 Task: Select a due date automation when advanced on, 2 days before a card is due add fields without custom field "Resume" unchecked at 11:00 AM.
Action: Mouse moved to (1157, 93)
Screenshot: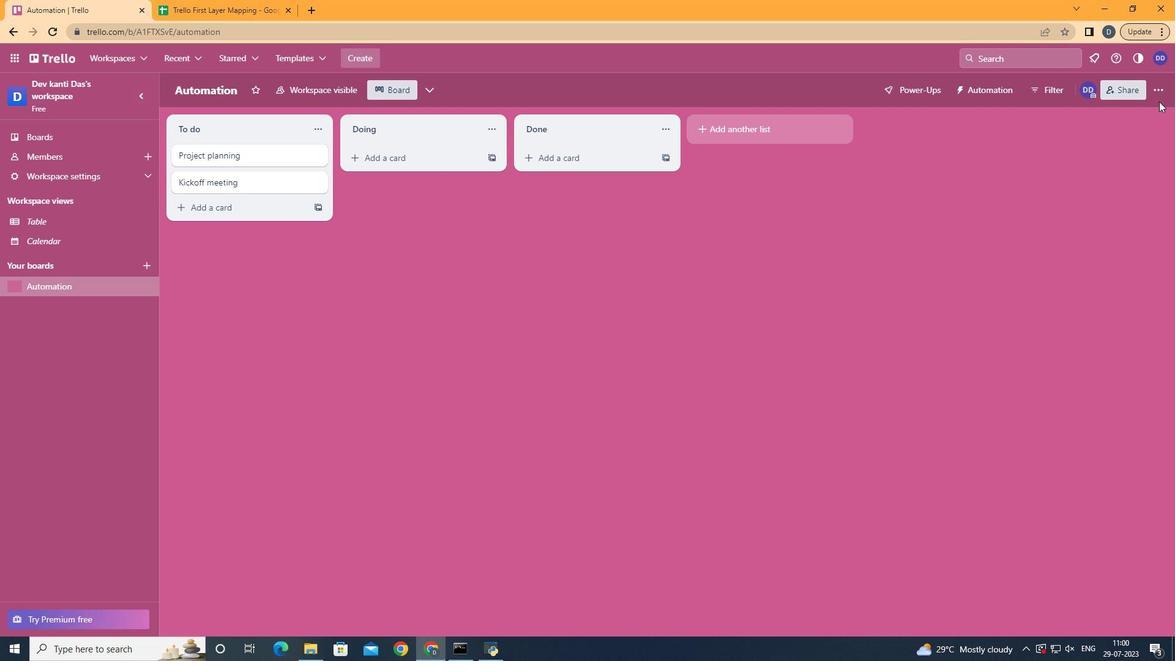 
Action: Mouse pressed left at (1157, 93)
Screenshot: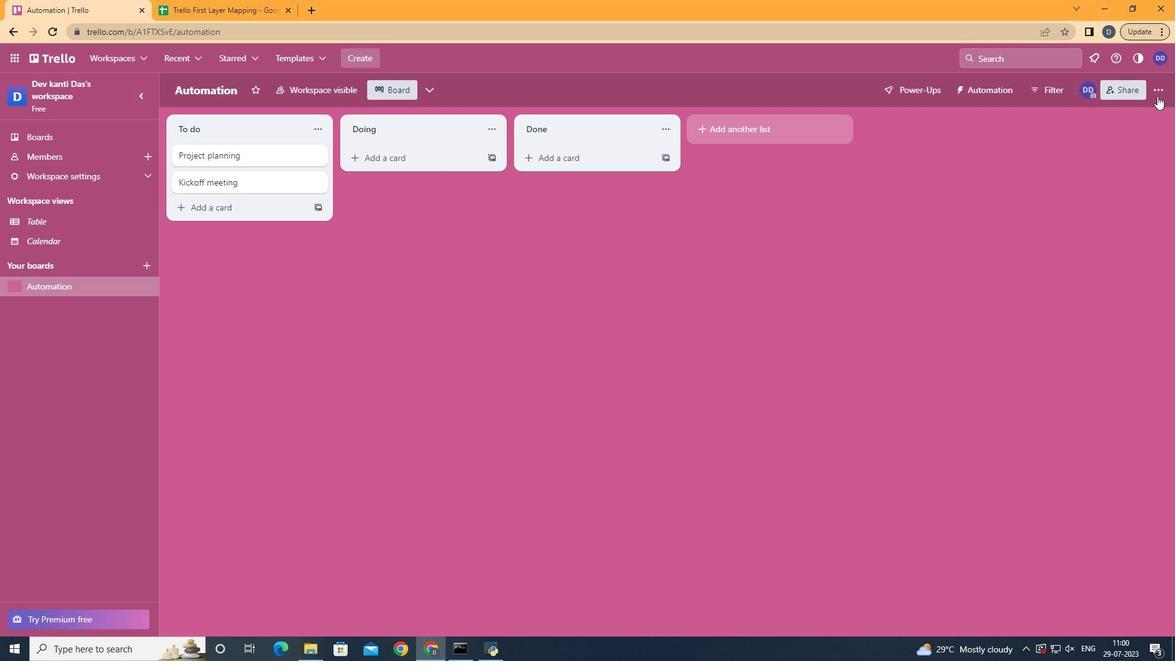 
Action: Mouse moved to (1021, 273)
Screenshot: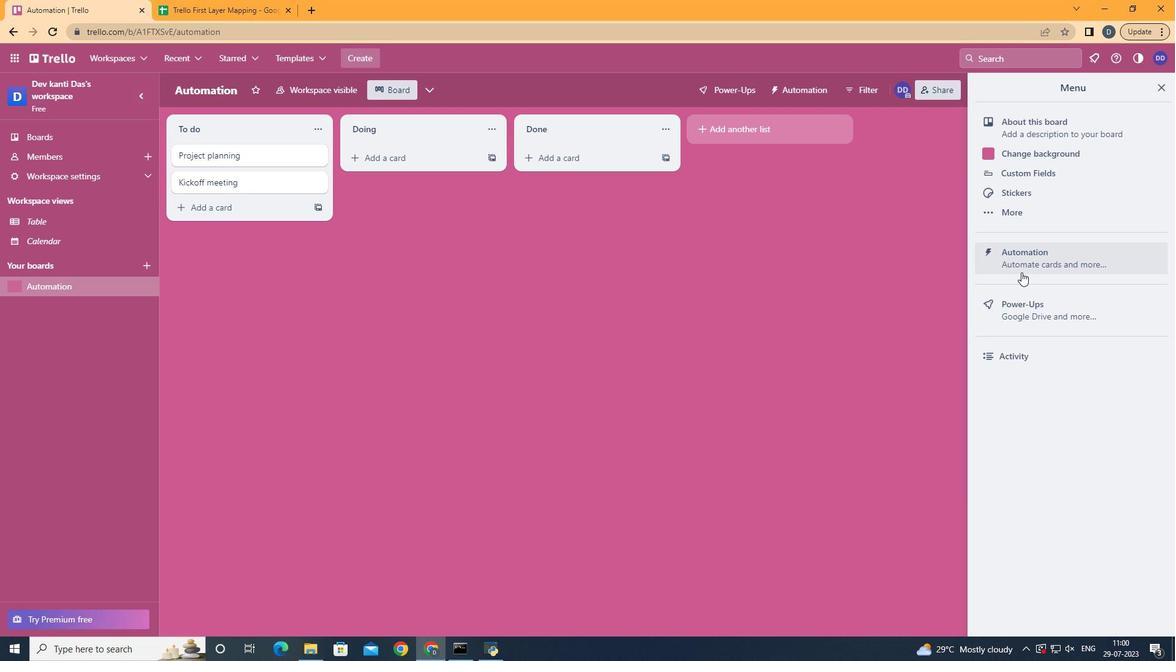
Action: Mouse pressed left at (1021, 273)
Screenshot: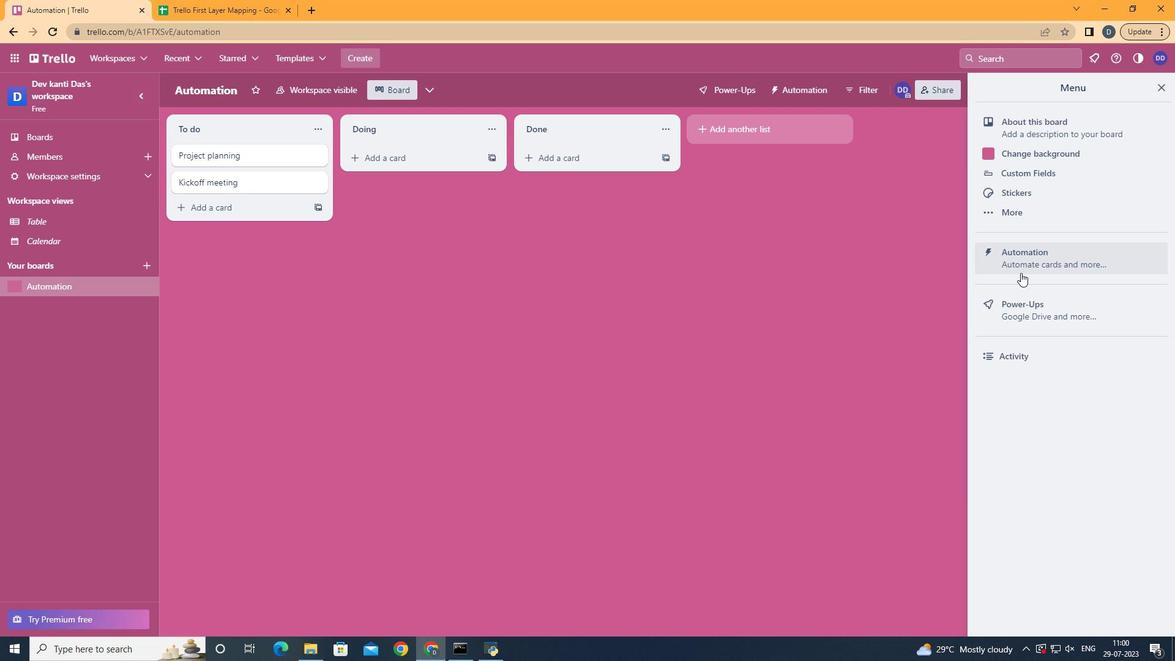 
Action: Mouse moved to (248, 249)
Screenshot: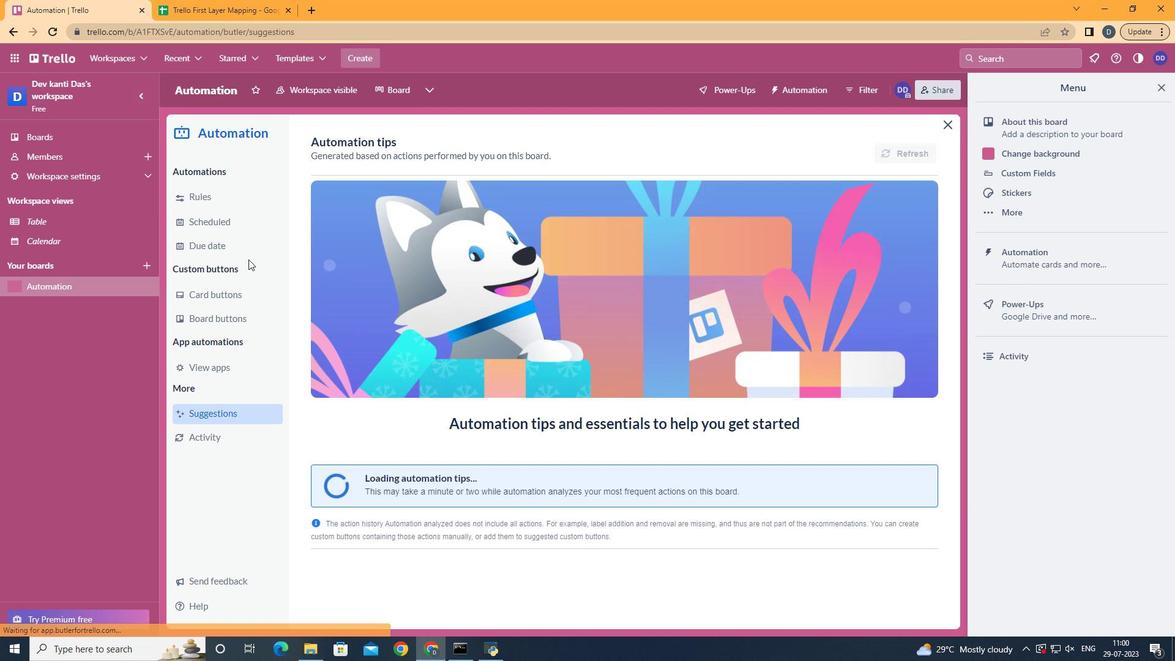 
Action: Mouse pressed left at (248, 249)
Screenshot: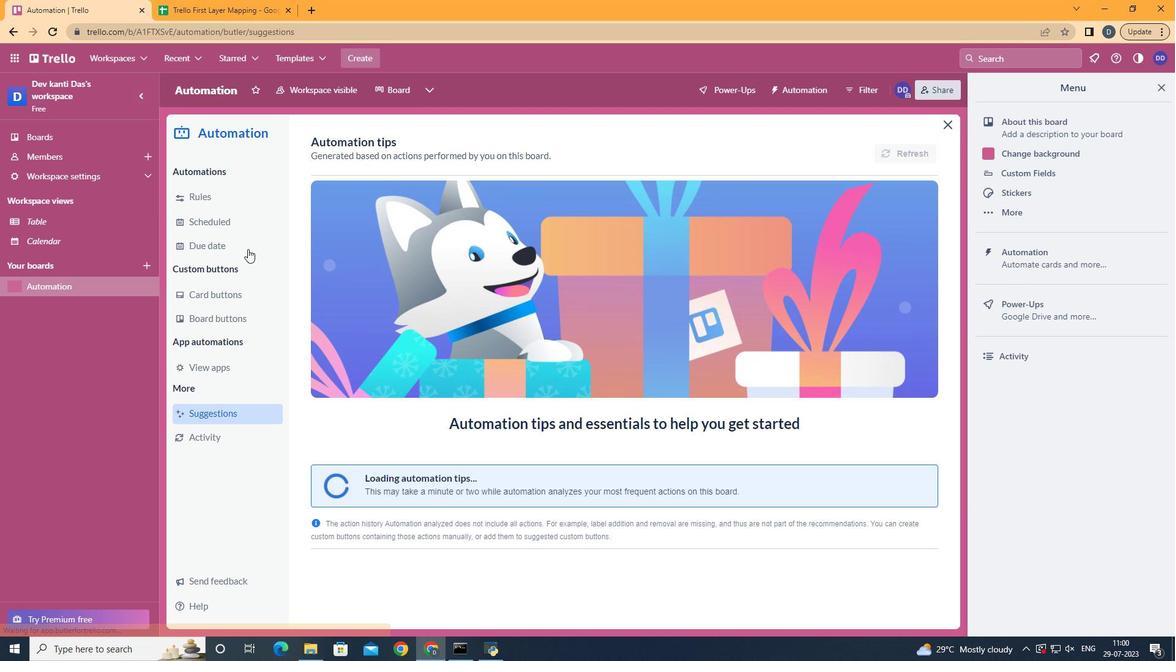 
Action: Mouse moved to (888, 143)
Screenshot: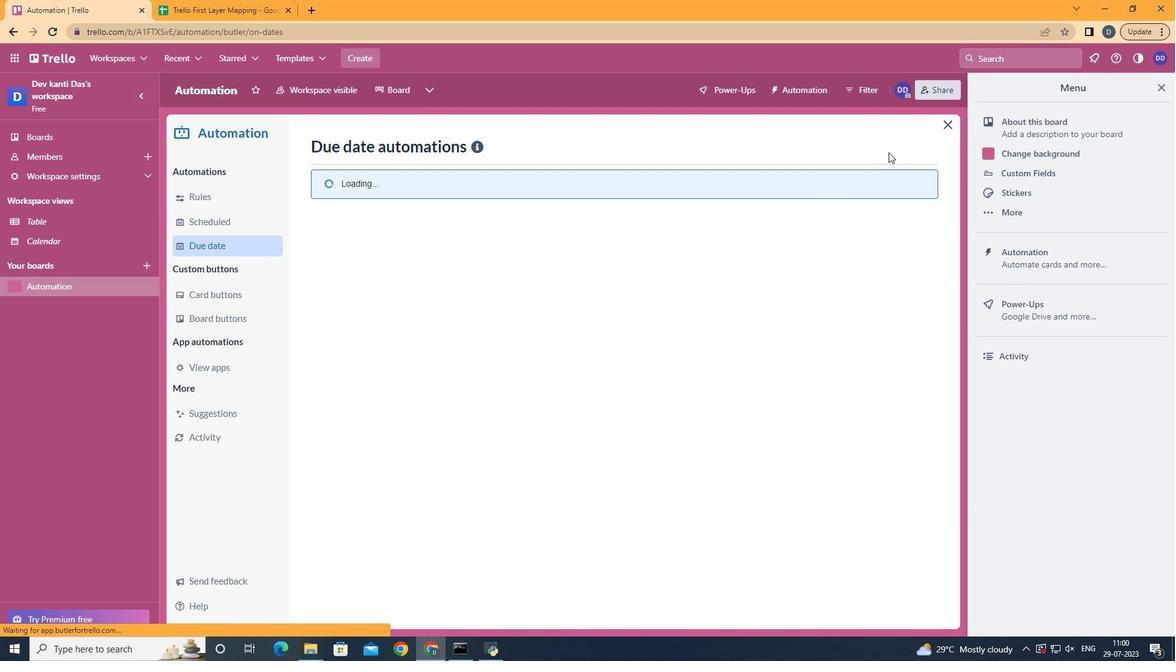 
Action: Mouse pressed left at (888, 143)
Screenshot: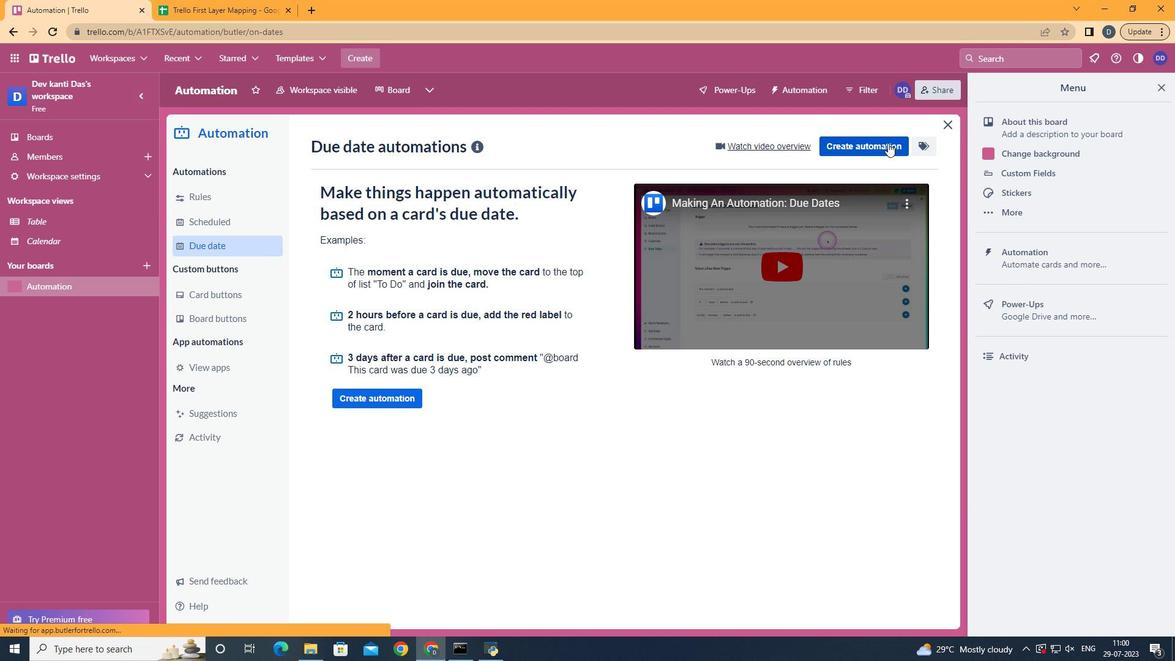 
Action: Mouse moved to (586, 276)
Screenshot: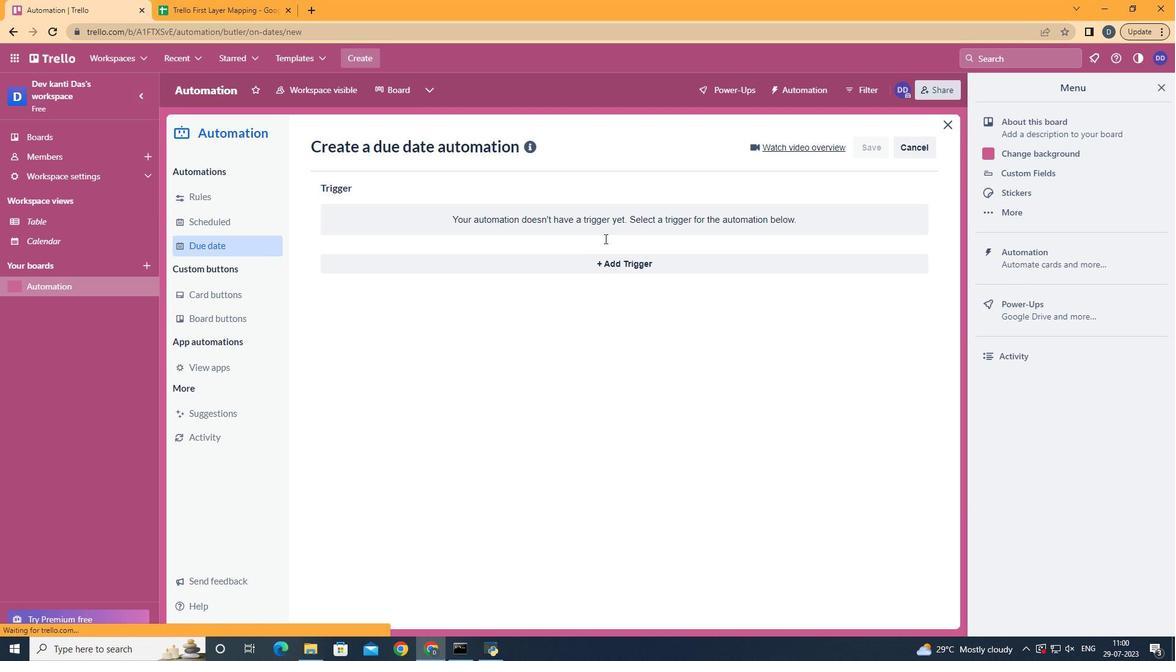 
Action: Mouse pressed left at (586, 276)
Screenshot: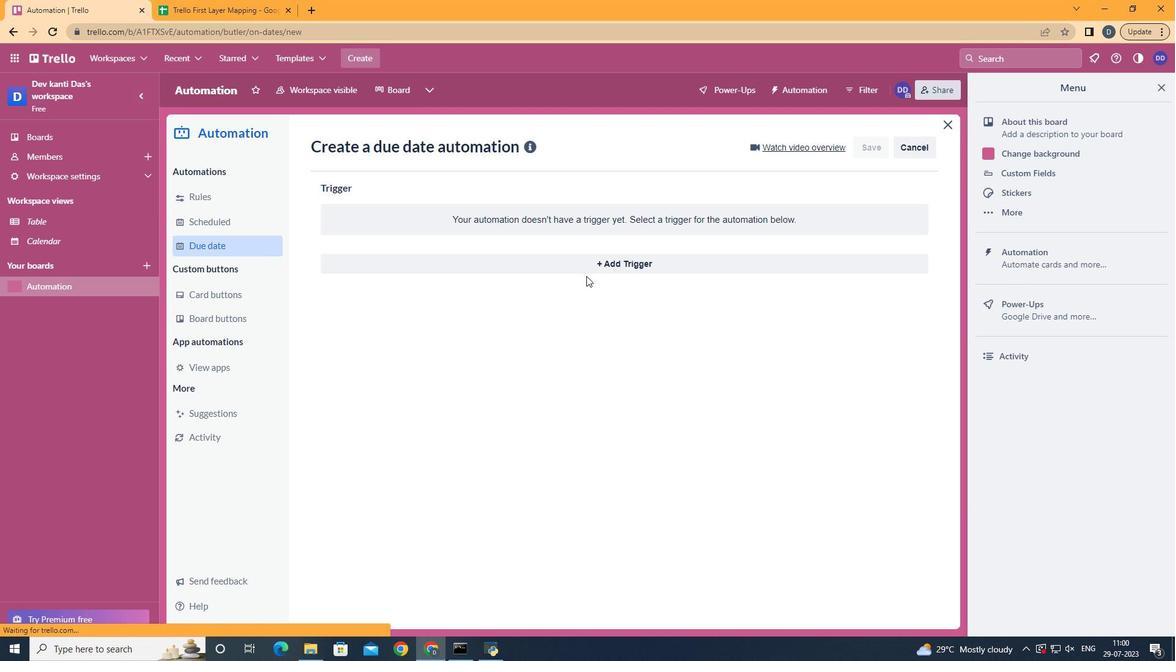 
Action: Mouse moved to (589, 273)
Screenshot: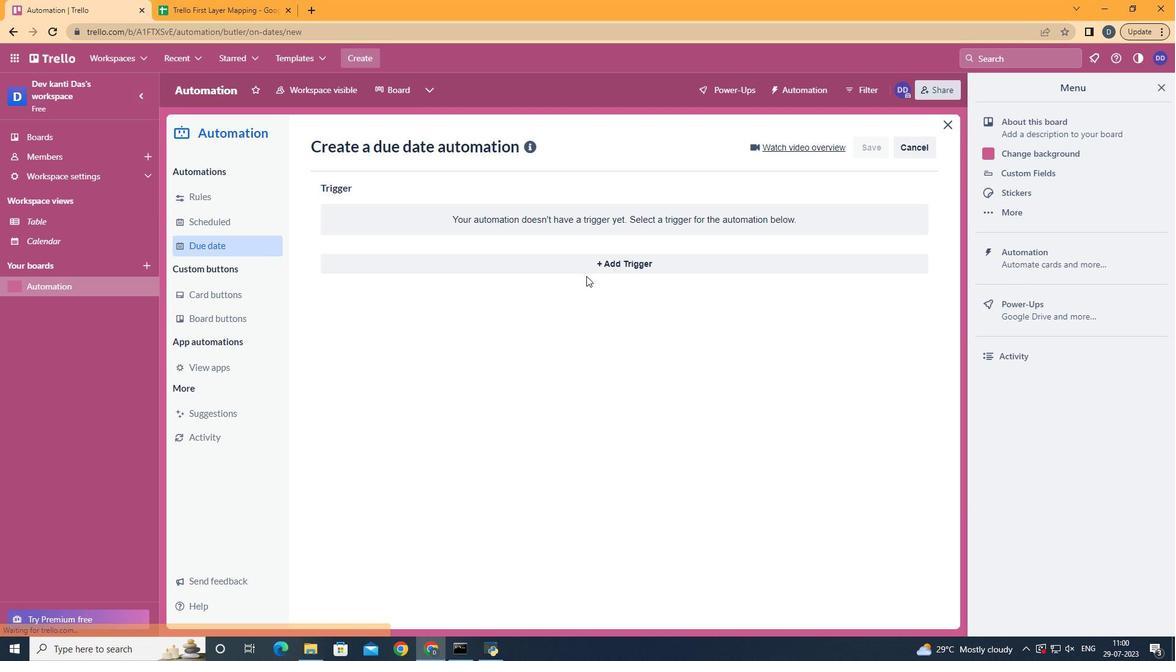 
Action: Mouse pressed left at (589, 273)
Screenshot: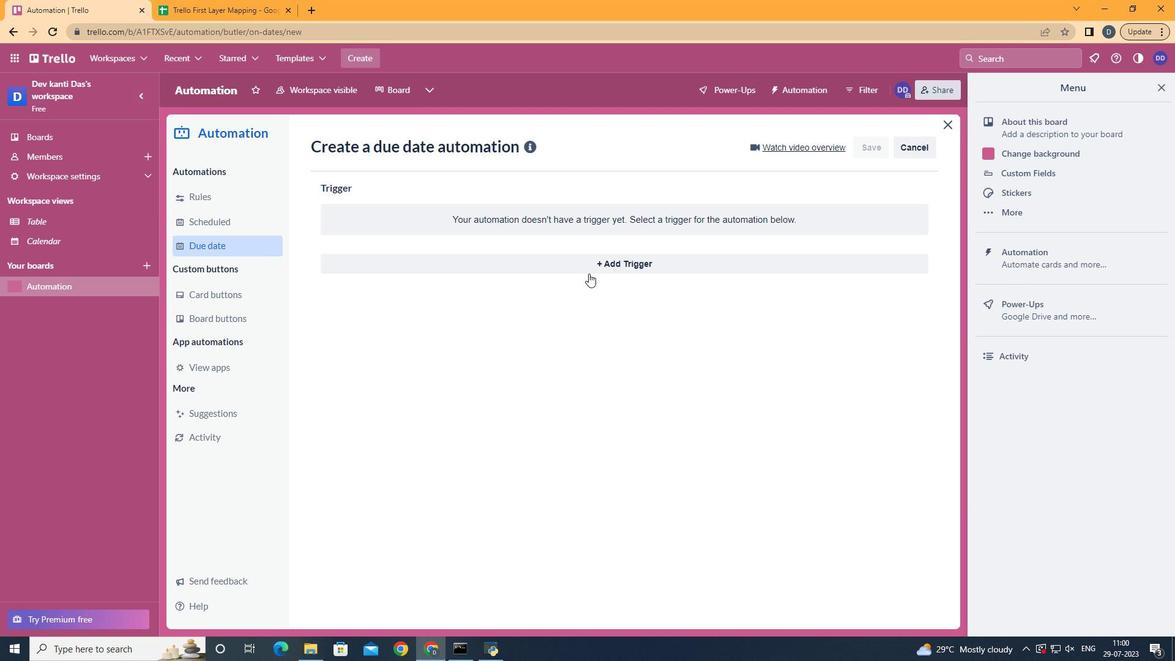 
Action: Mouse moved to (486, 447)
Screenshot: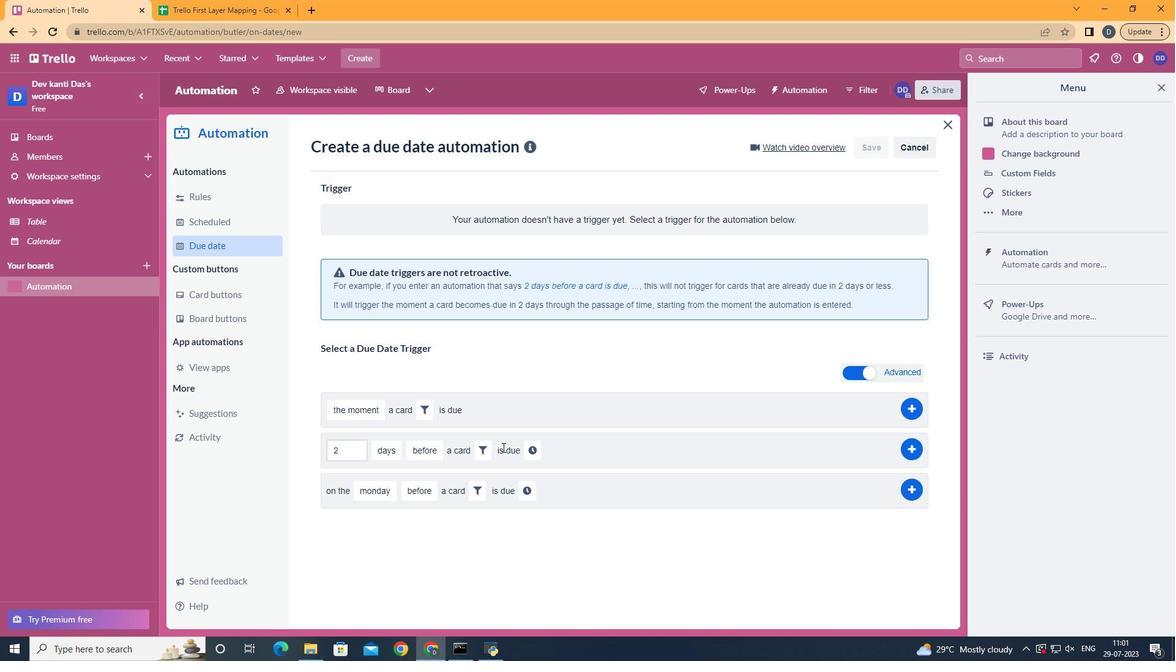 
Action: Mouse pressed left at (486, 447)
Screenshot: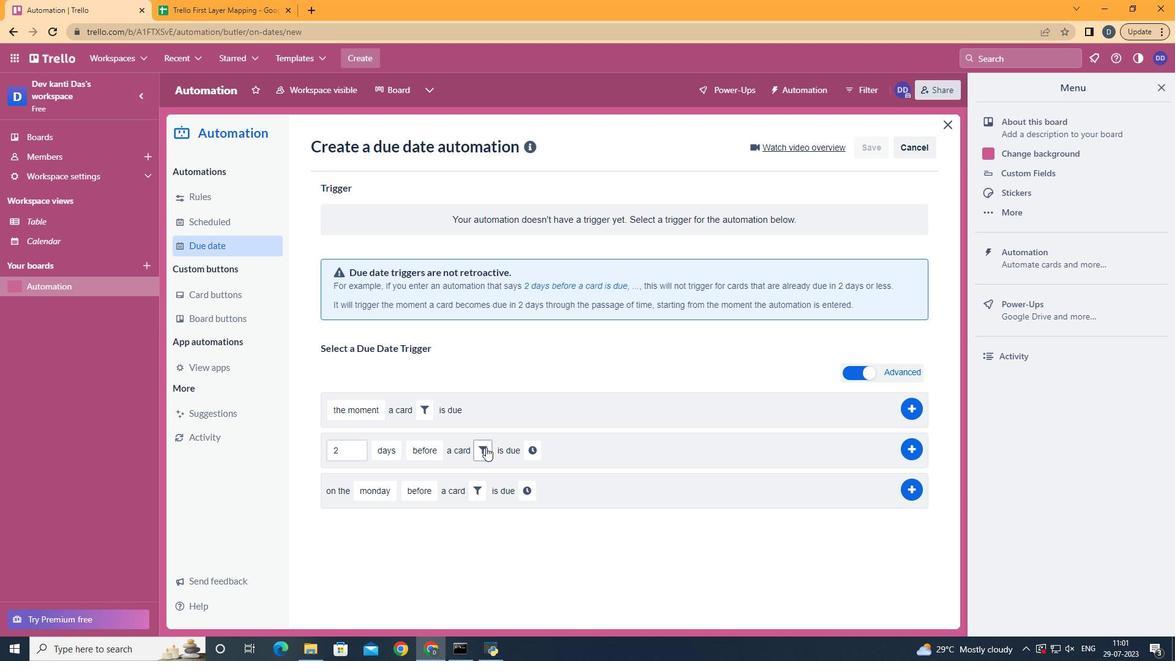 
Action: Mouse moved to (685, 488)
Screenshot: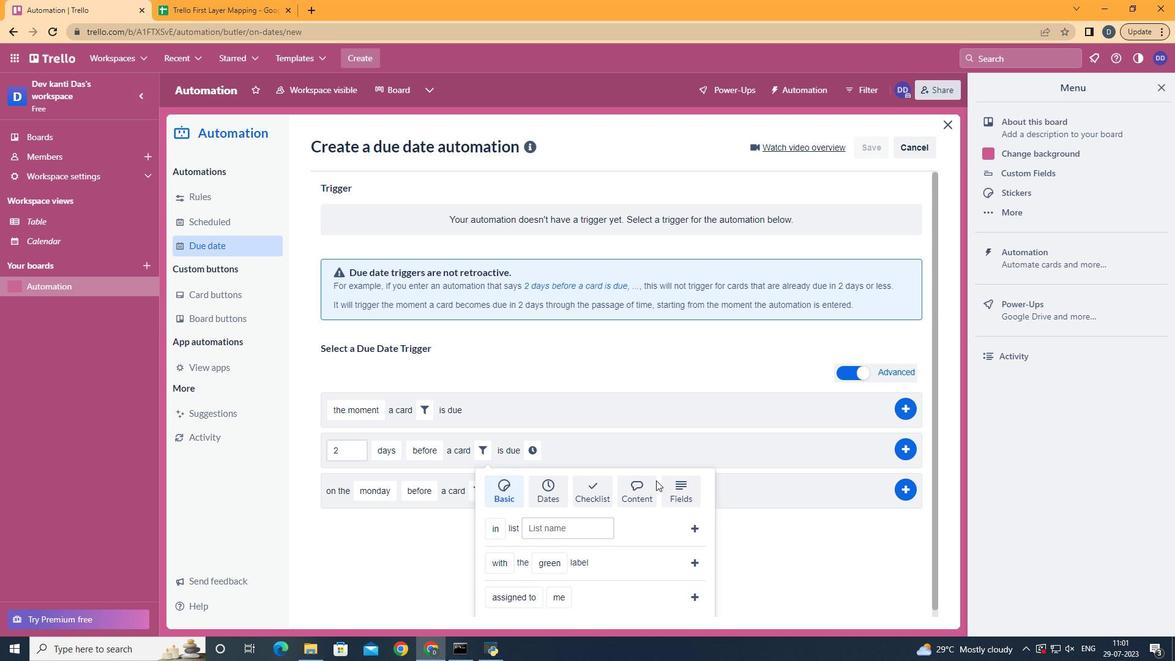 
Action: Mouse pressed left at (685, 488)
Screenshot: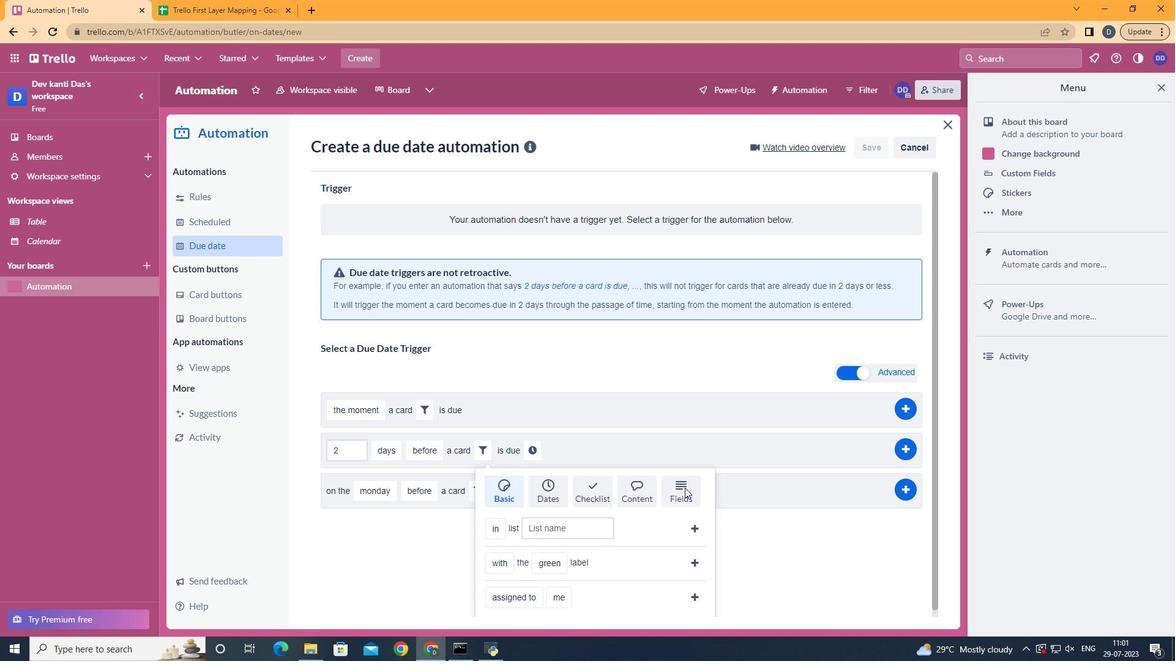 
Action: Mouse scrolled (685, 487) with delta (0, 0)
Screenshot: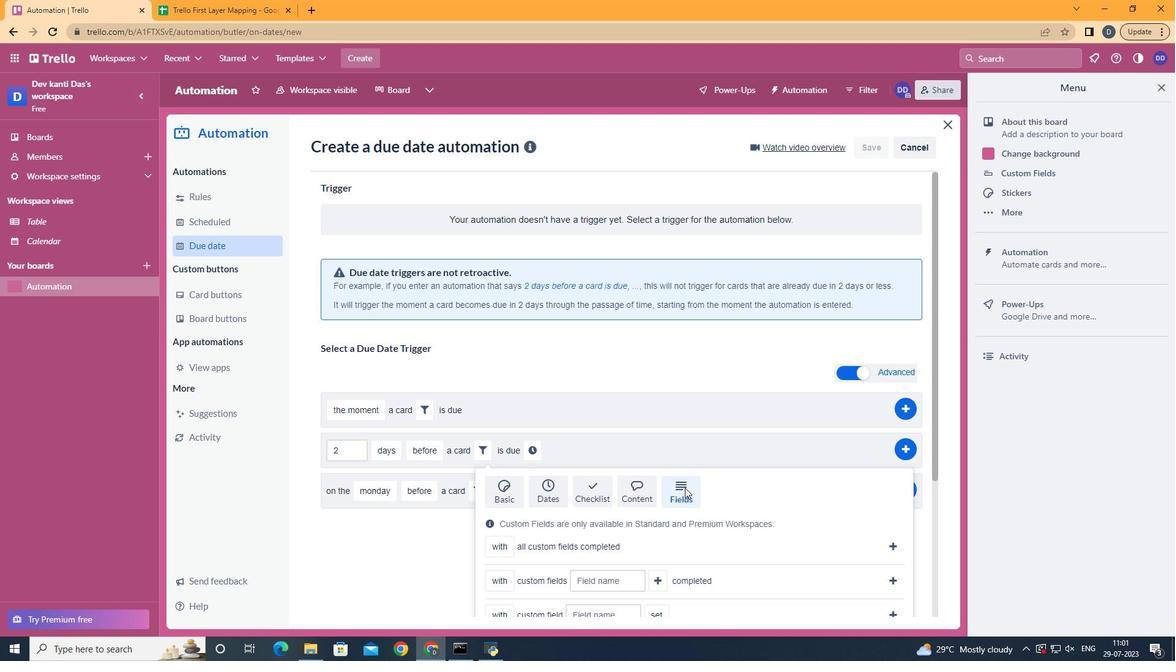 
Action: Mouse scrolled (685, 487) with delta (0, 0)
Screenshot: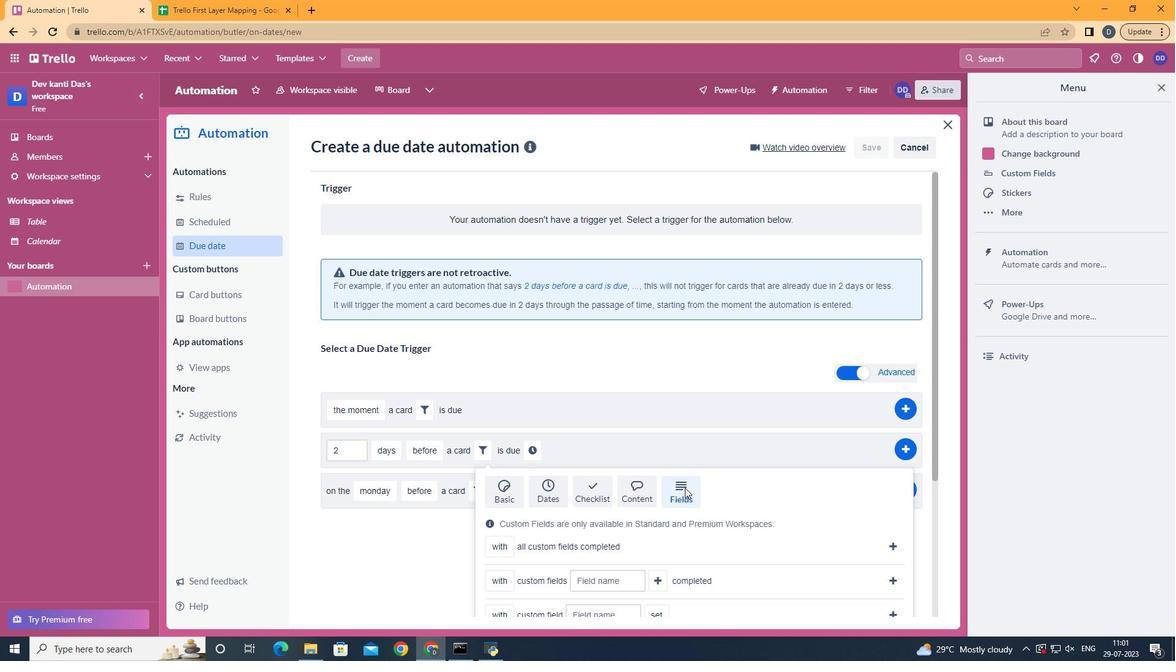 
Action: Mouse scrolled (685, 487) with delta (0, 0)
Screenshot: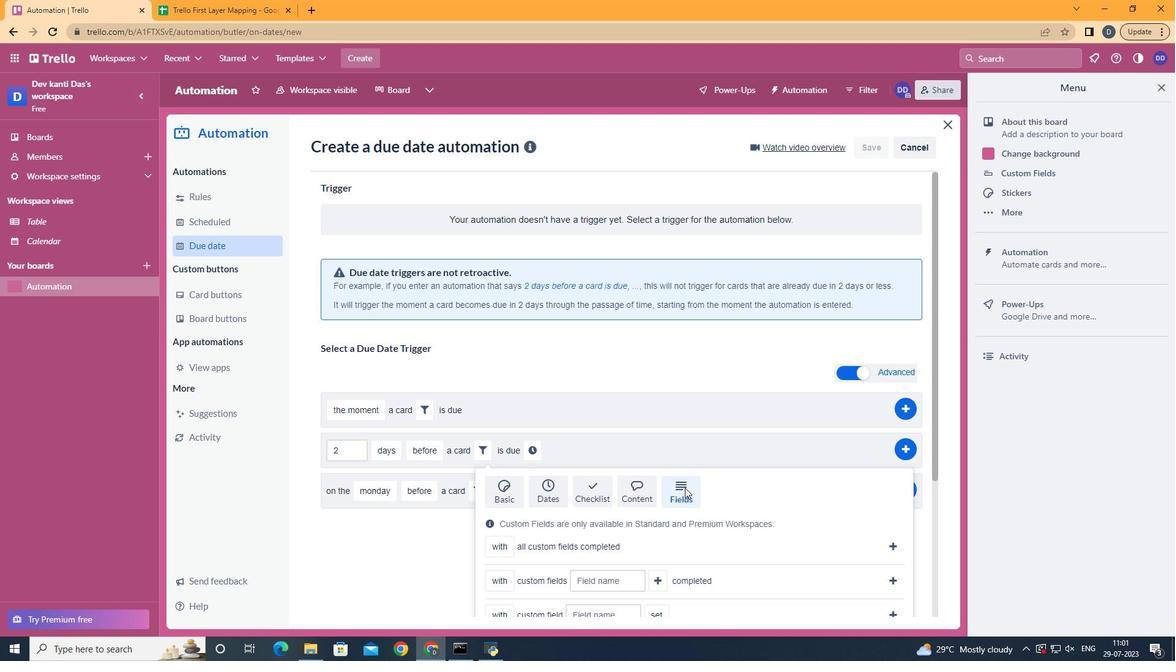 
Action: Mouse scrolled (685, 487) with delta (0, 0)
Screenshot: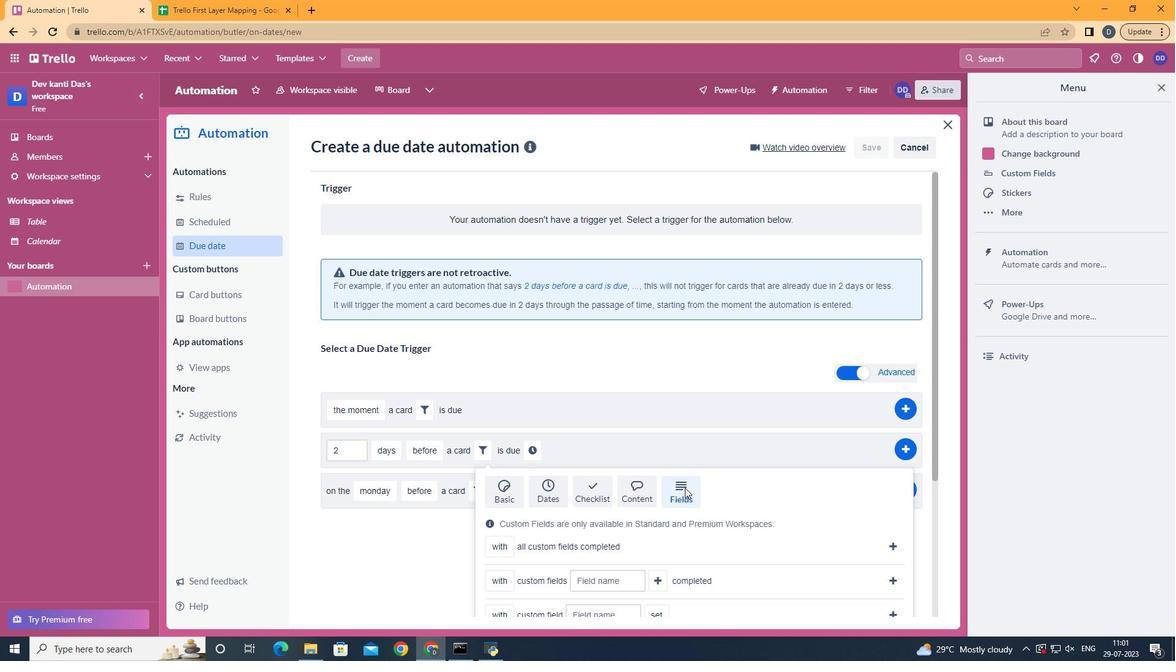 
Action: Mouse scrolled (685, 487) with delta (0, 0)
Screenshot: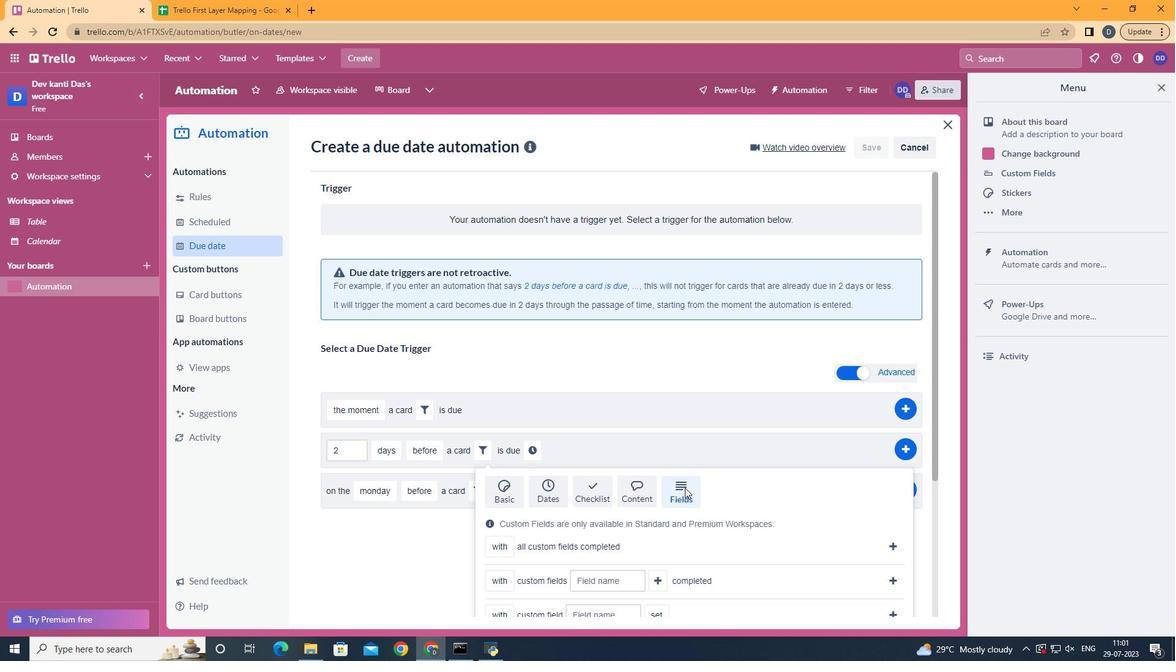 
Action: Mouse moved to (515, 532)
Screenshot: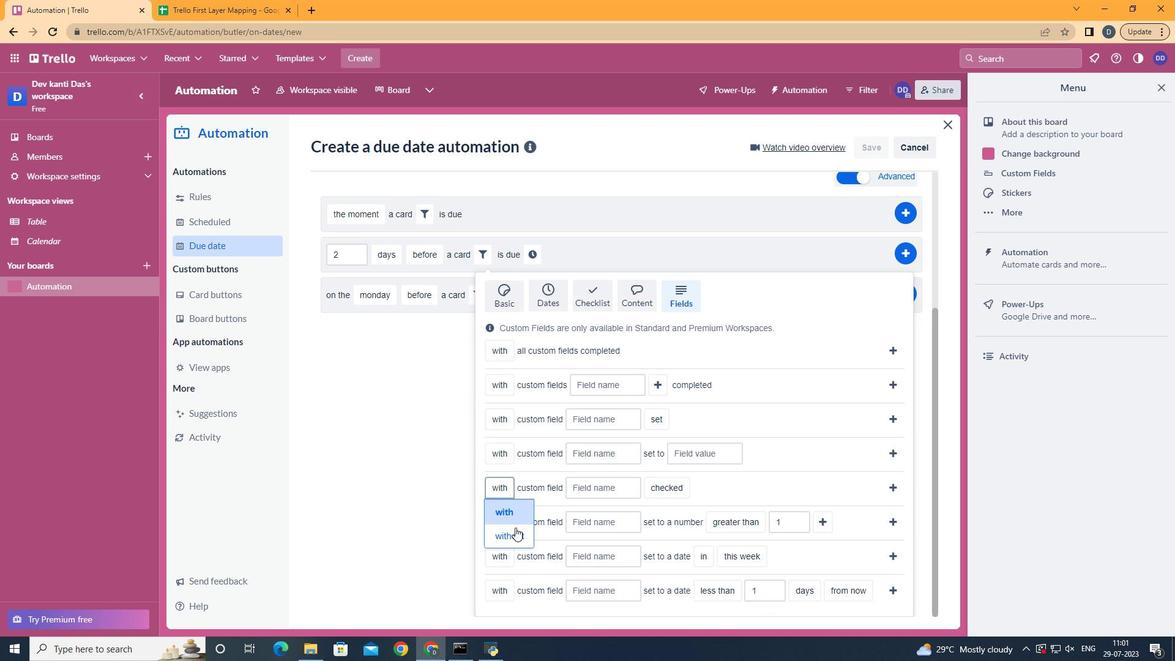 
Action: Mouse pressed left at (515, 532)
Screenshot: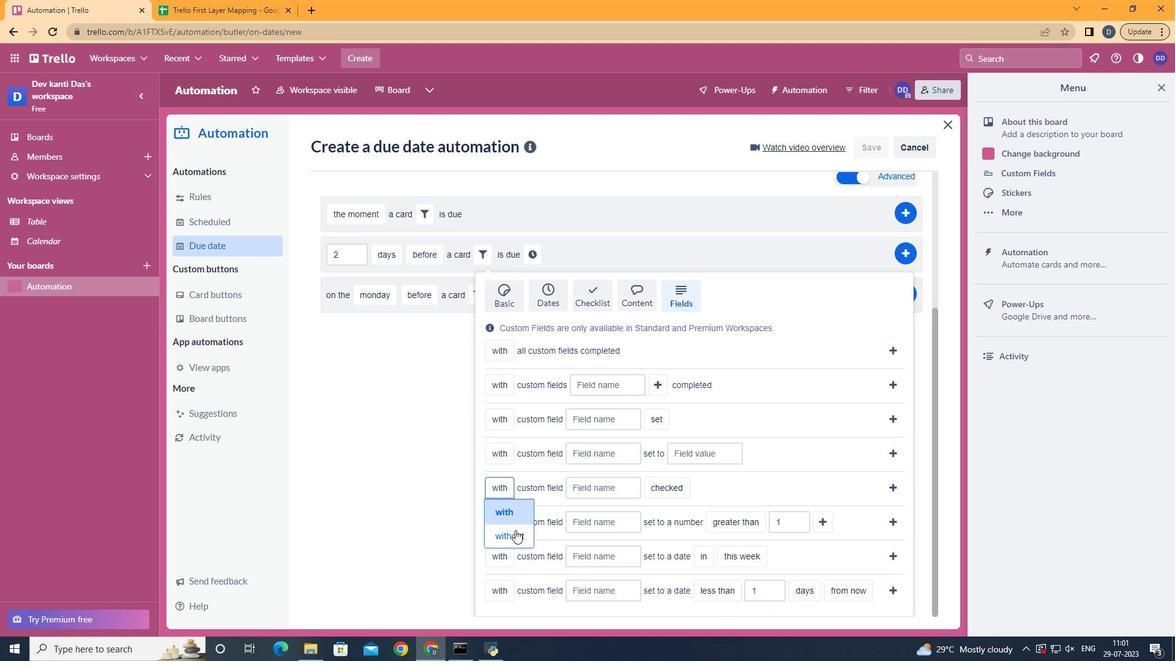 
Action: Mouse moved to (625, 488)
Screenshot: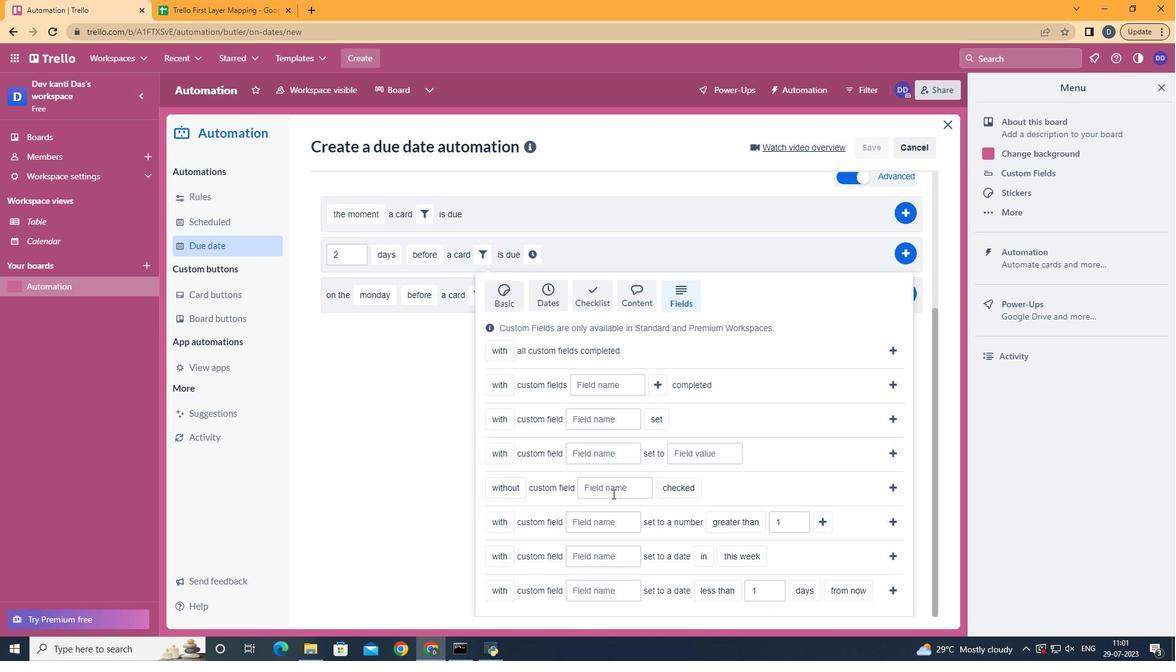 
Action: Mouse pressed left at (625, 488)
Screenshot: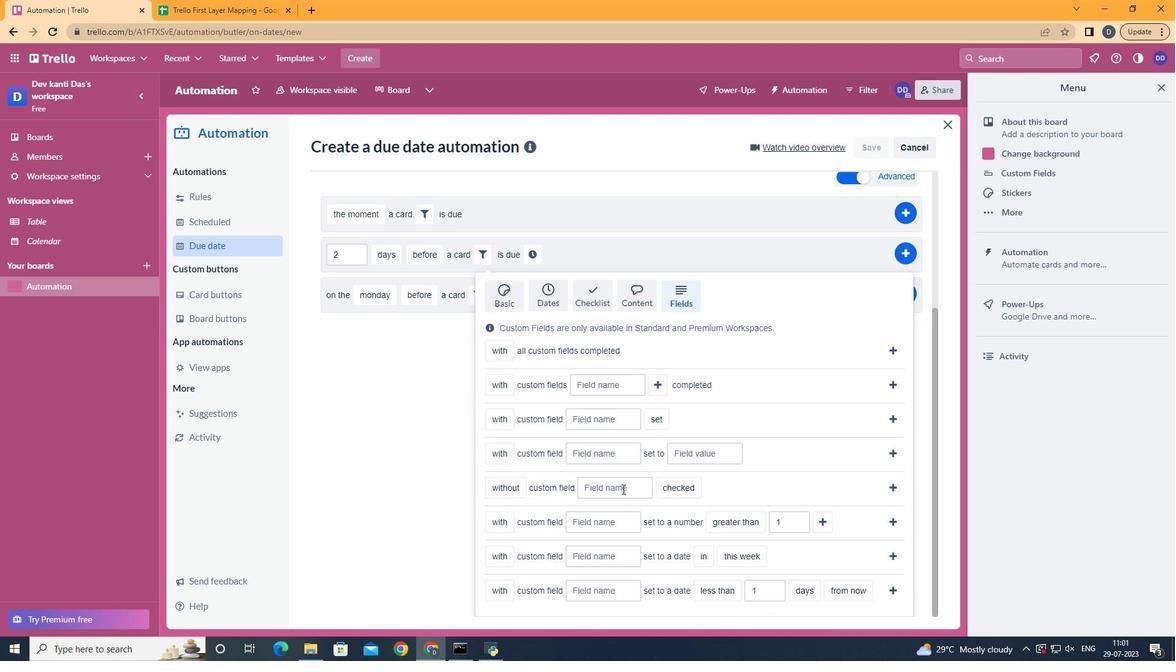
Action: Key pressed <Key.shift>Resume
Screenshot: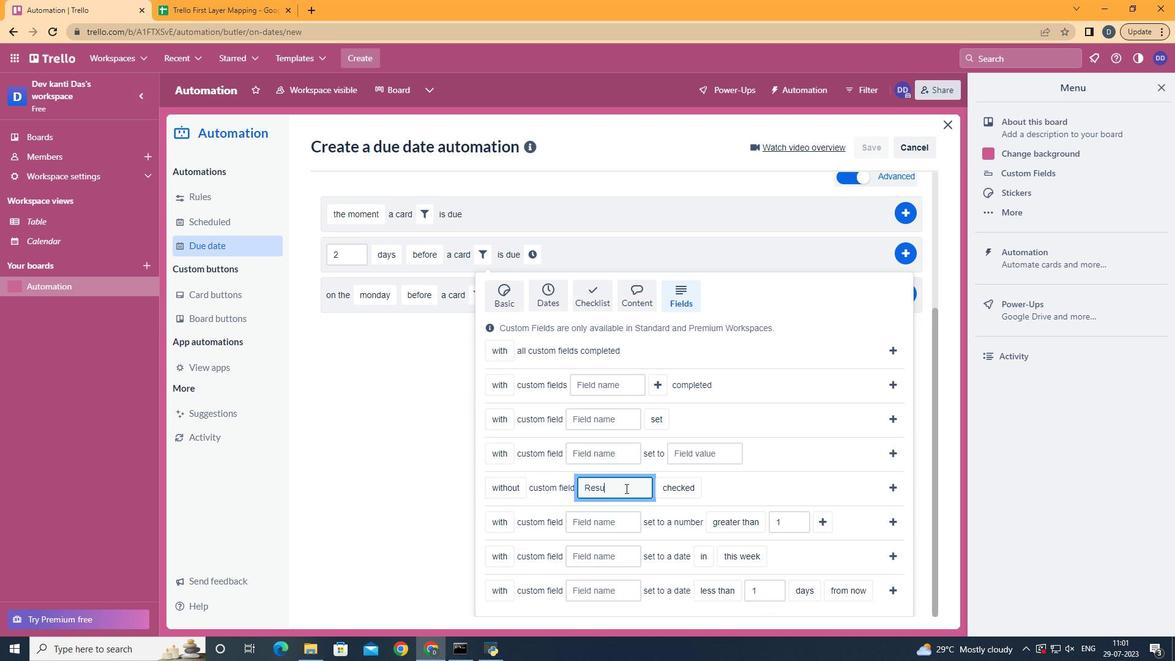 
Action: Mouse moved to (685, 535)
Screenshot: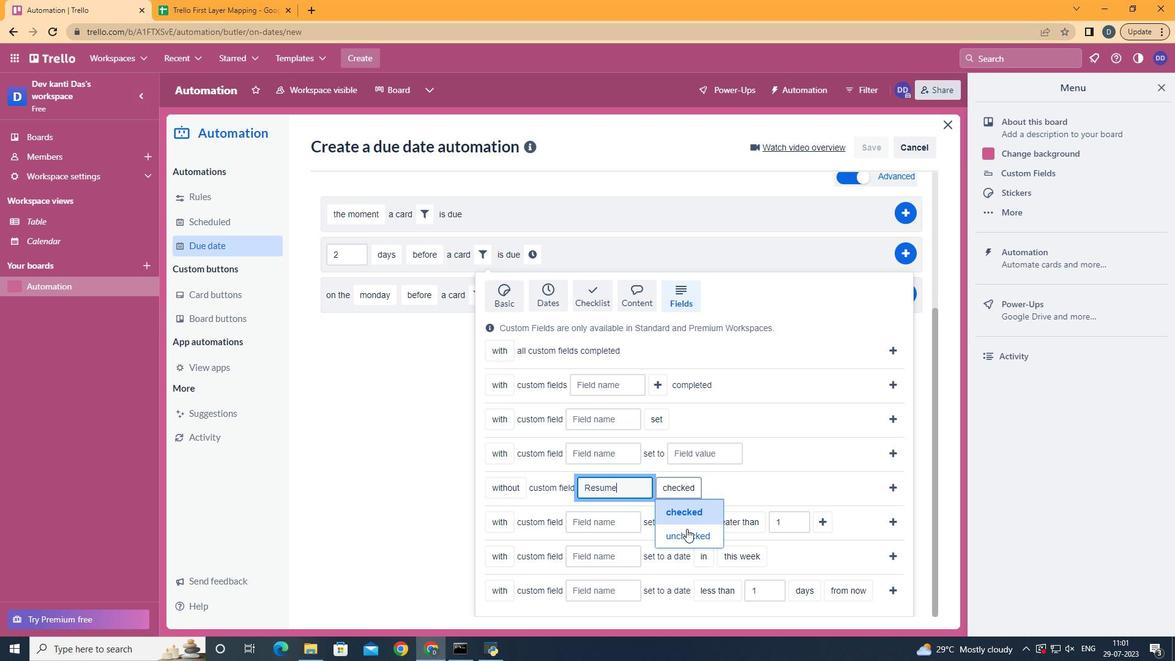 
Action: Mouse pressed left at (685, 535)
Screenshot: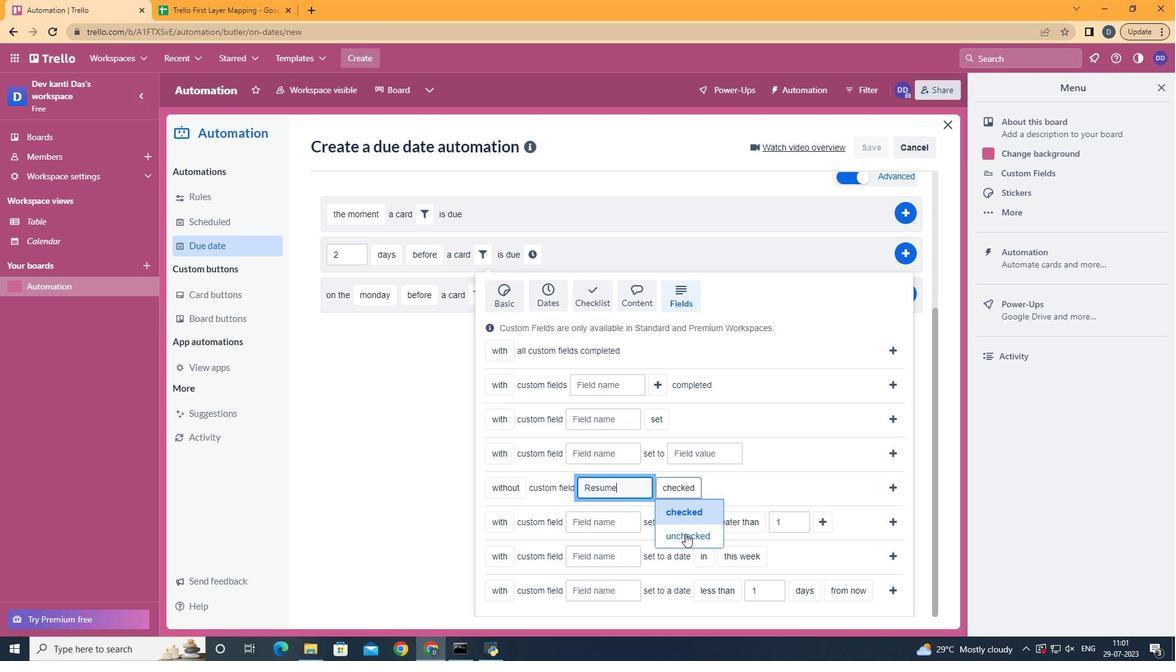 
Action: Mouse moved to (896, 482)
Screenshot: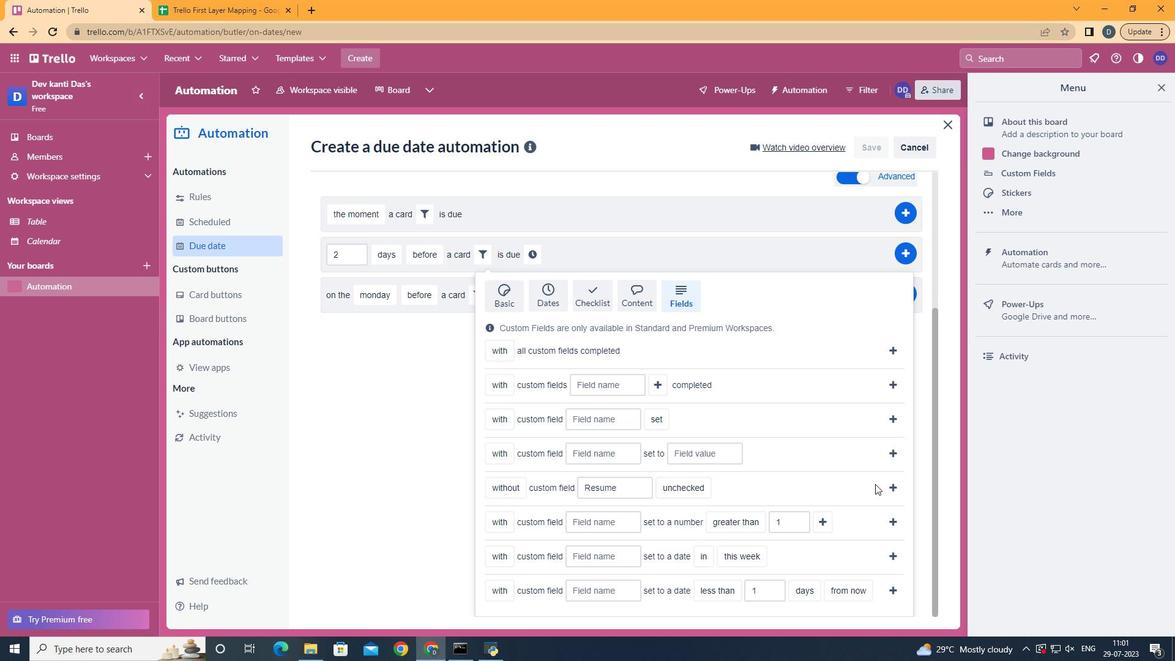 
Action: Mouse pressed left at (896, 482)
Screenshot: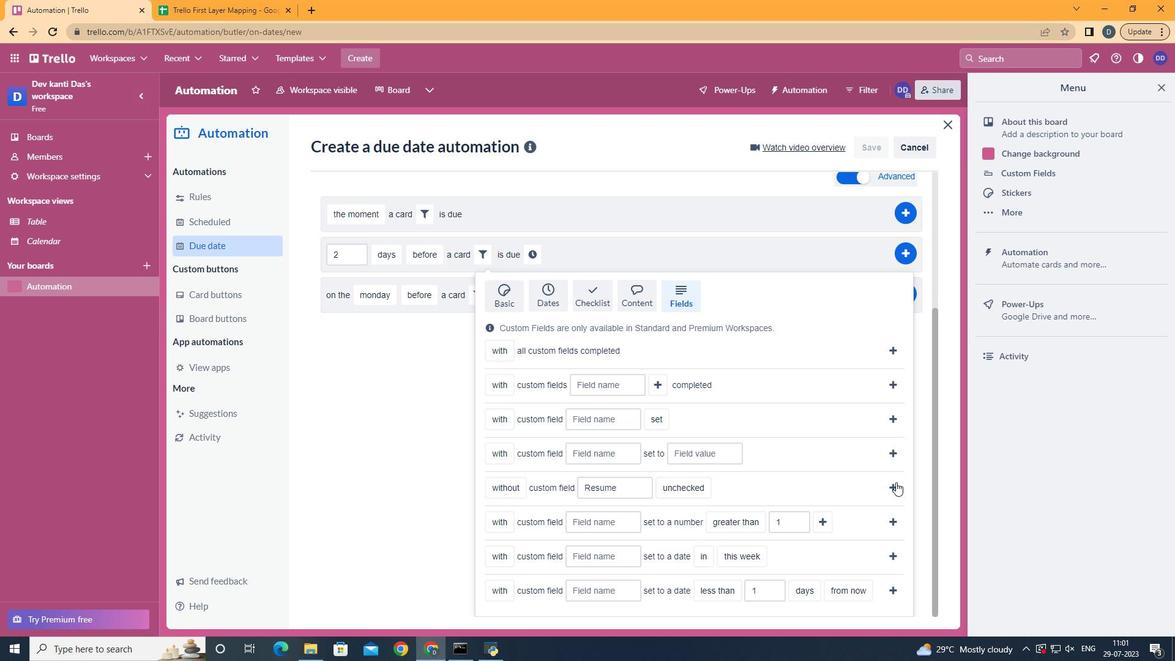 
Action: Mouse moved to (726, 443)
Screenshot: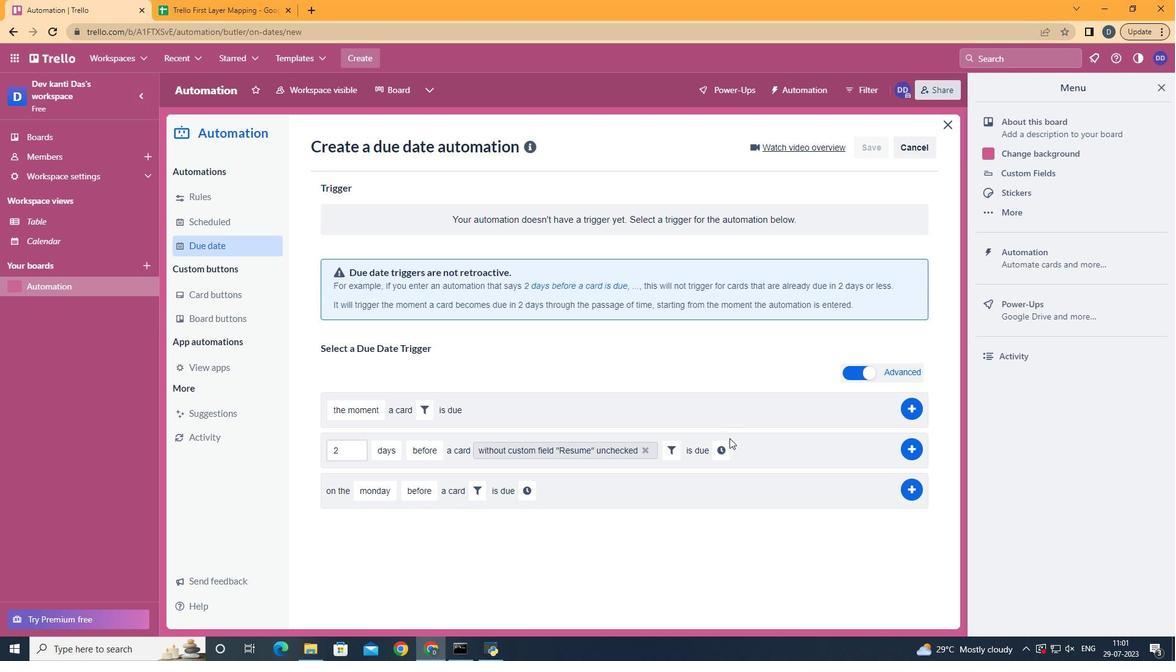 
Action: Mouse pressed left at (726, 443)
Screenshot: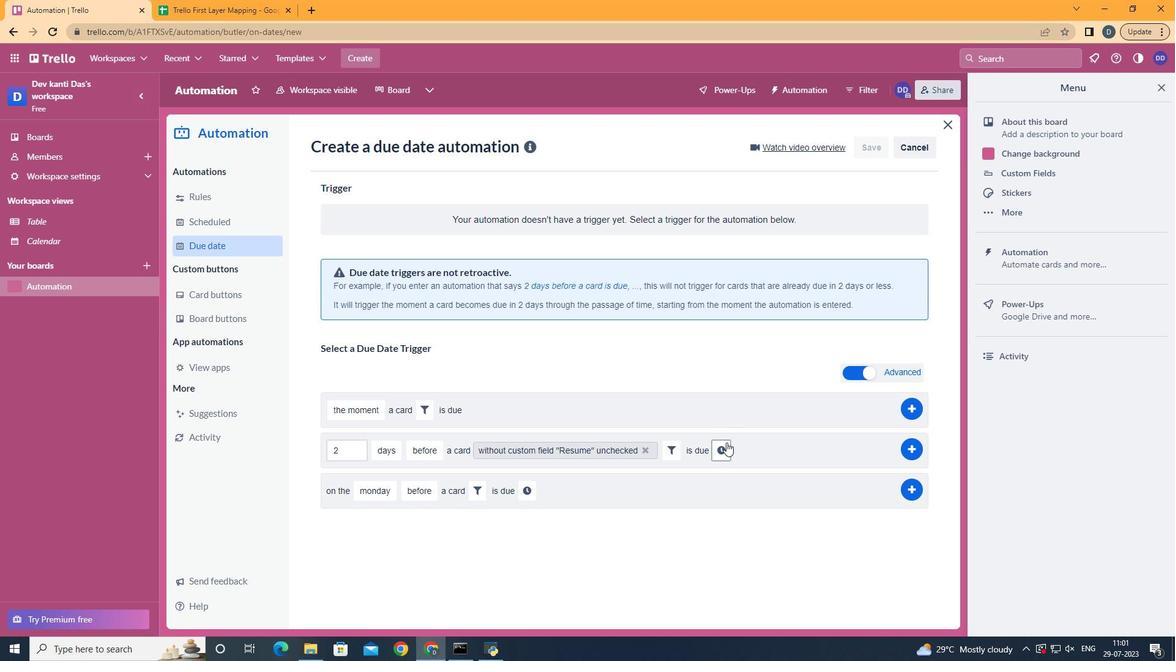 
Action: Mouse moved to (750, 445)
Screenshot: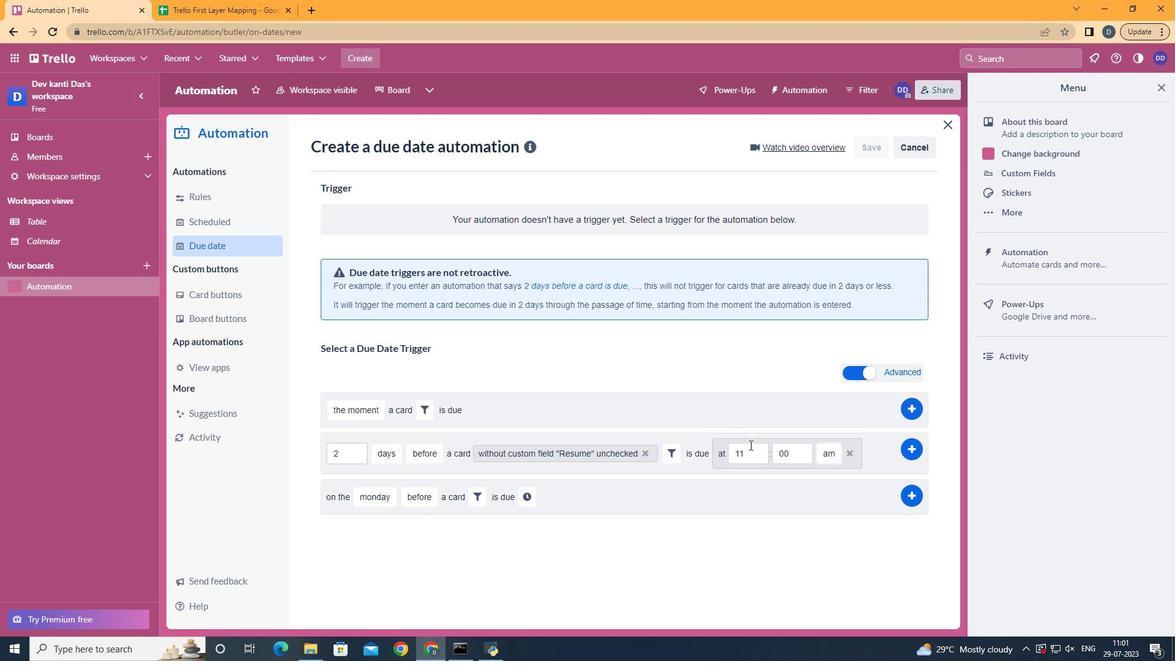 
Action: Mouse pressed left at (750, 445)
Screenshot: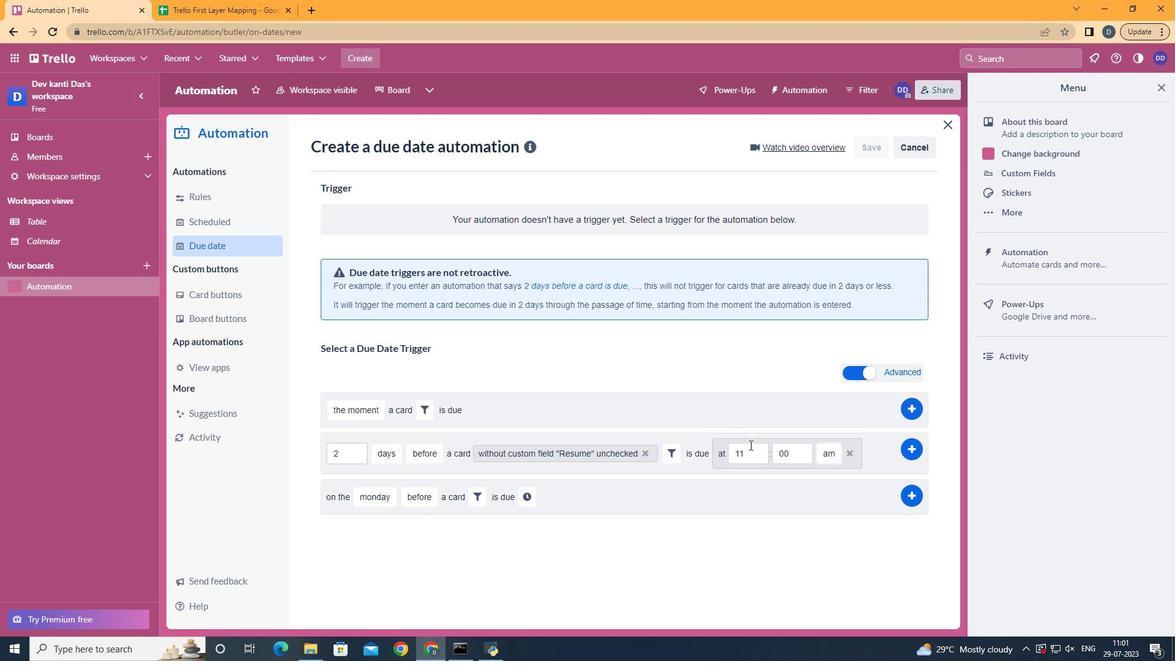
Action: Mouse moved to (826, 472)
Screenshot: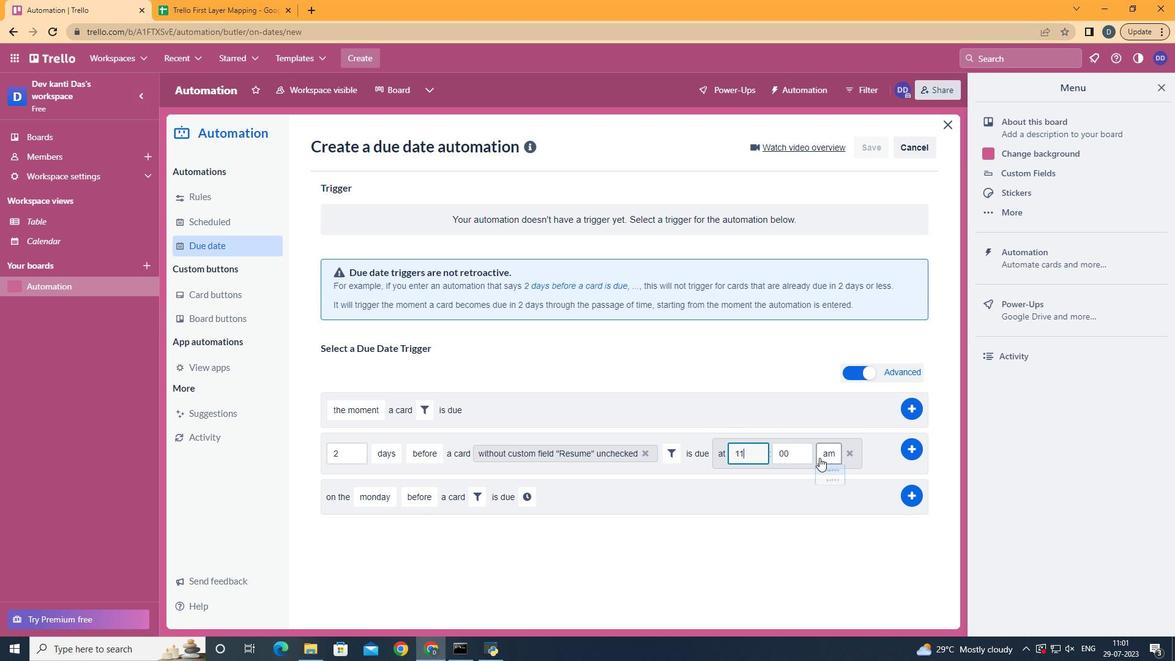 
Action: Mouse pressed left at (826, 472)
Screenshot: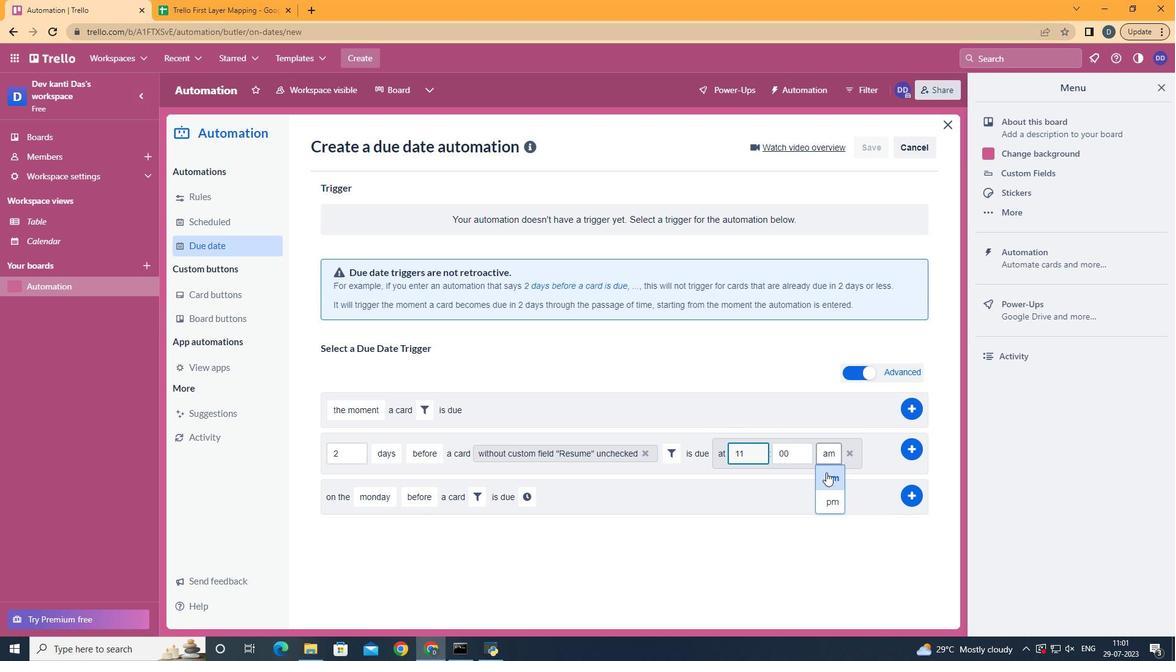 
